Task: Add a dependency to the task Fix issue causing database deadlock on high traffic pages , the existing task  Improve code modularity for better maintainability in the project TranslateForge.
Action: Mouse moved to (414, 509)
Screenshot: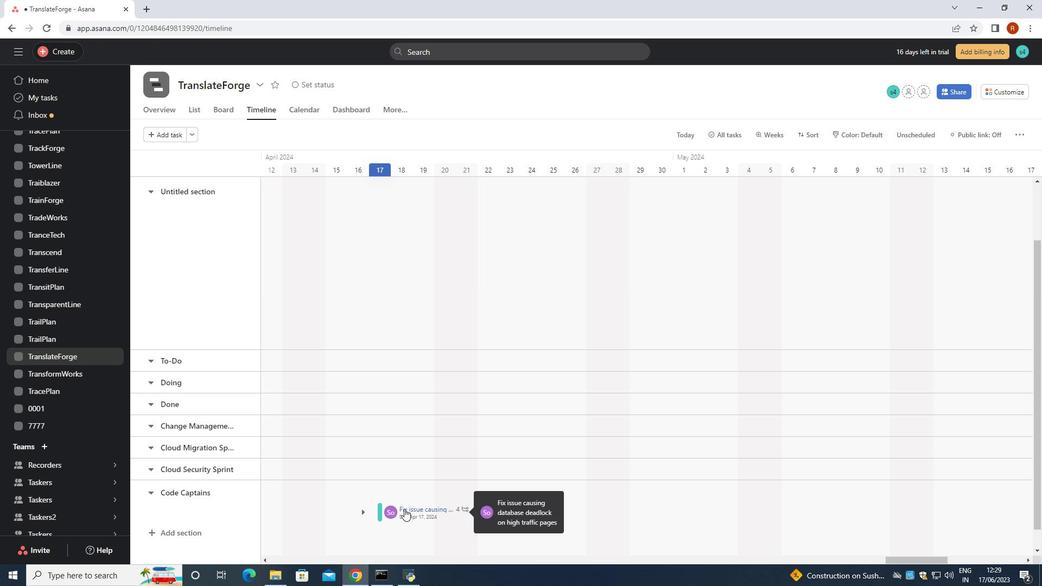 
Action: Mouse pressed left at (414, 509)
Screenshot: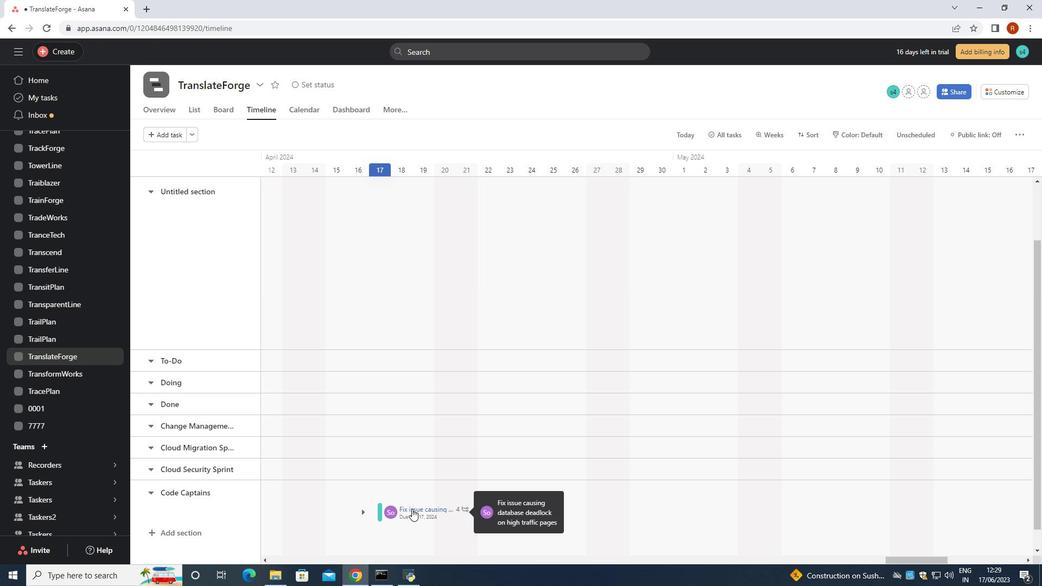 
Action: Mouse moved to (783, 295)
Screenshot: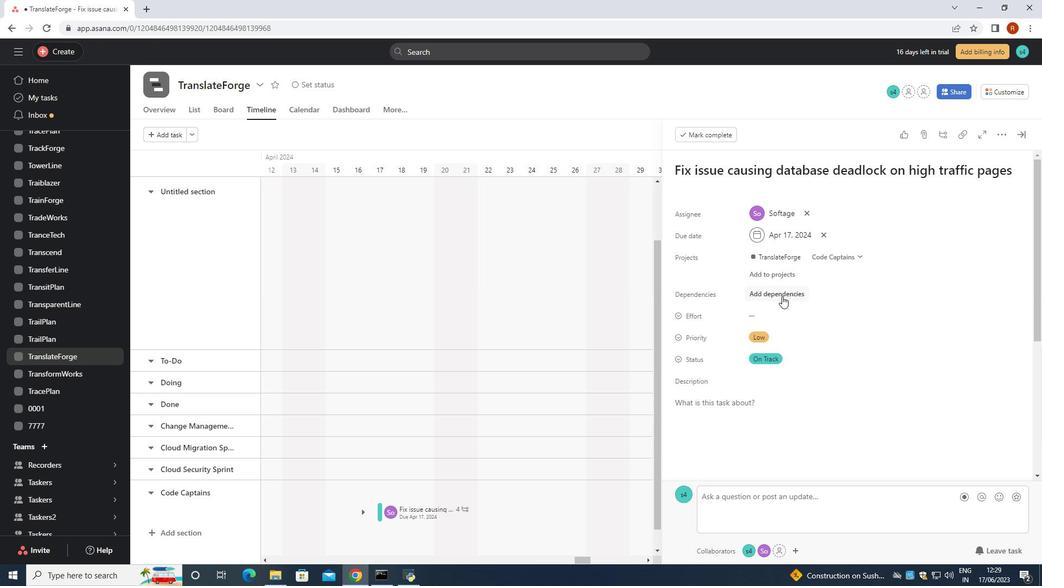 
Action: Mouse pressed left at (783, 295)
Screenshot: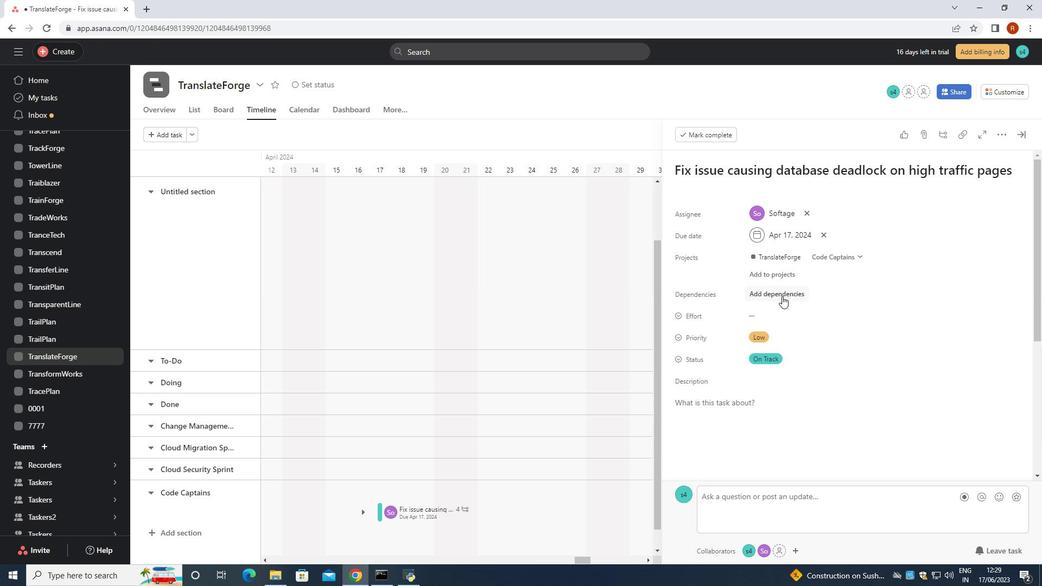 
Action: Mouse moved to (785, 295)
Screenshot: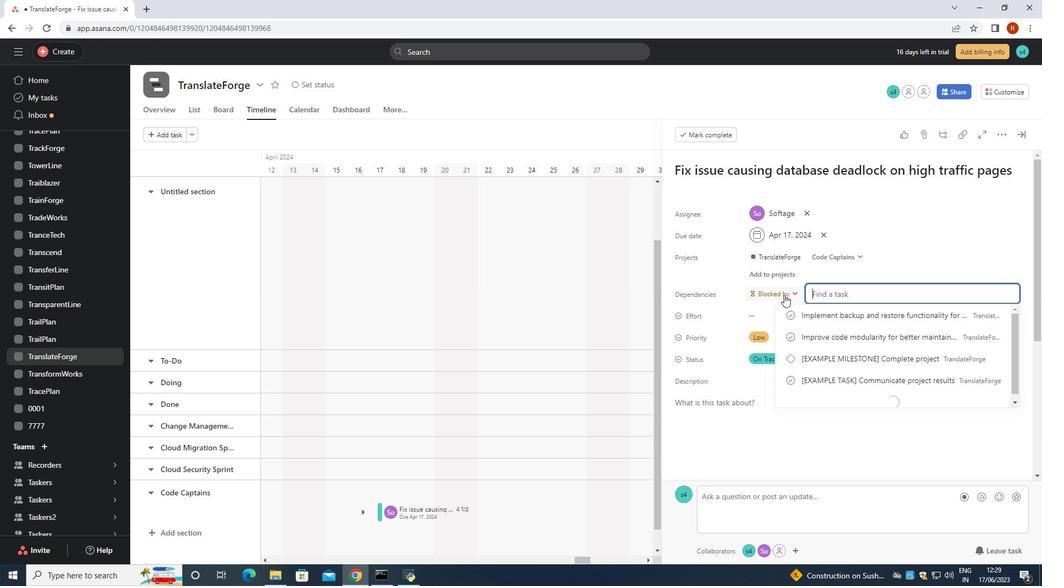 
Action: Key pressed <Key.shift><Key.shift><Key.shift><Key.shift><Key.shift><Key.shift><Key.shift><Key.shift><Key.shift><Key.shift><Key.shift><Key.shift><Key.shift><Key.shift>Improve<Key.space>code<Key.space>modularity<Key.space>for<Key.space>better<Key.space>maintability<Key.backspace><Key.backspace><Key.backspace><Key.backspace><Key.backspace><Key.backspace><Key.backspace><Key.backspace>tainability<Key.space>
Screenshot: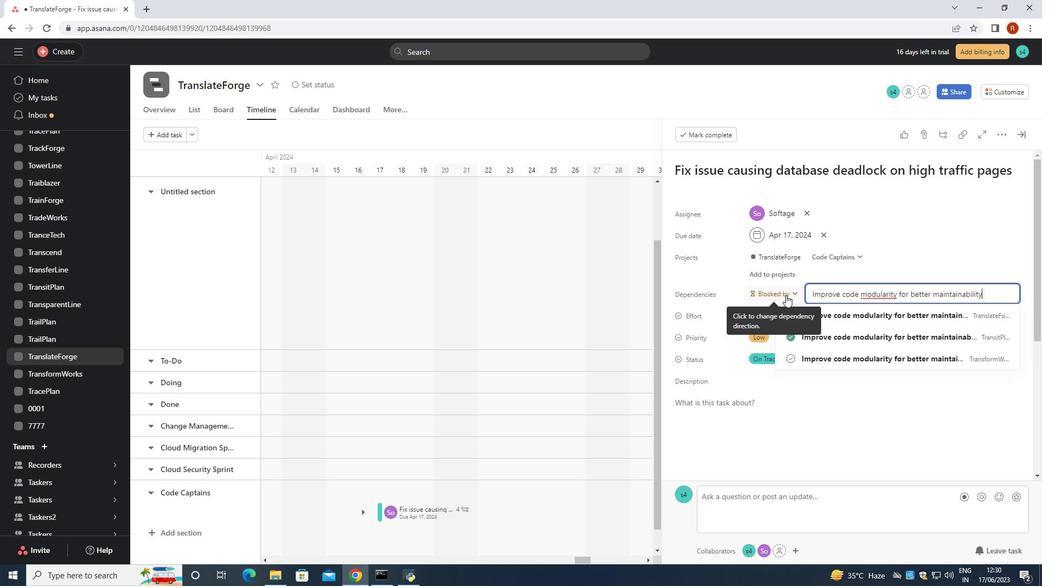 
Action: Mouse moved to (845, 296)
Screenshot: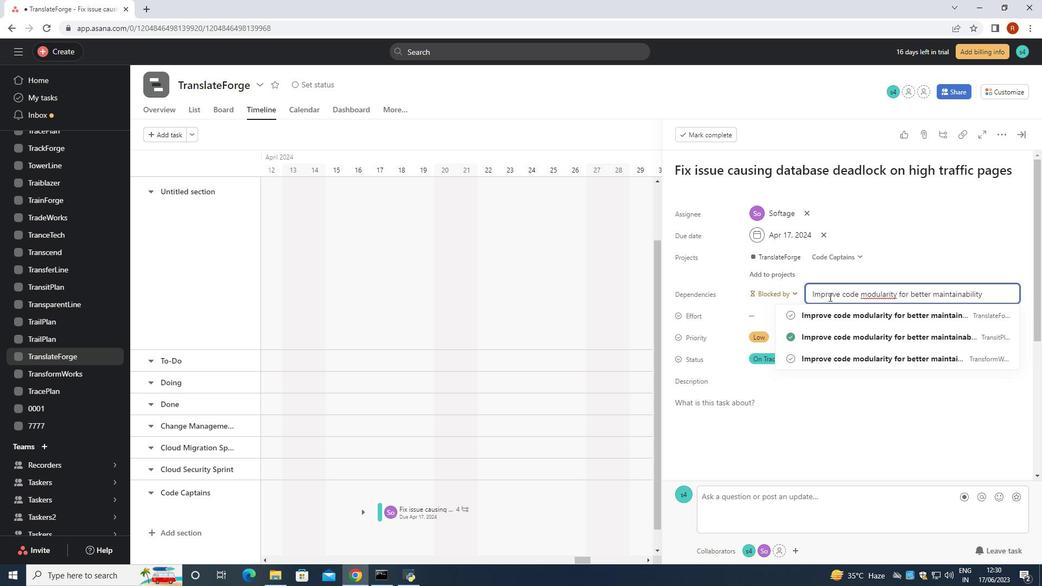 
Action: Key pressed <Key.enter>
Screenshot: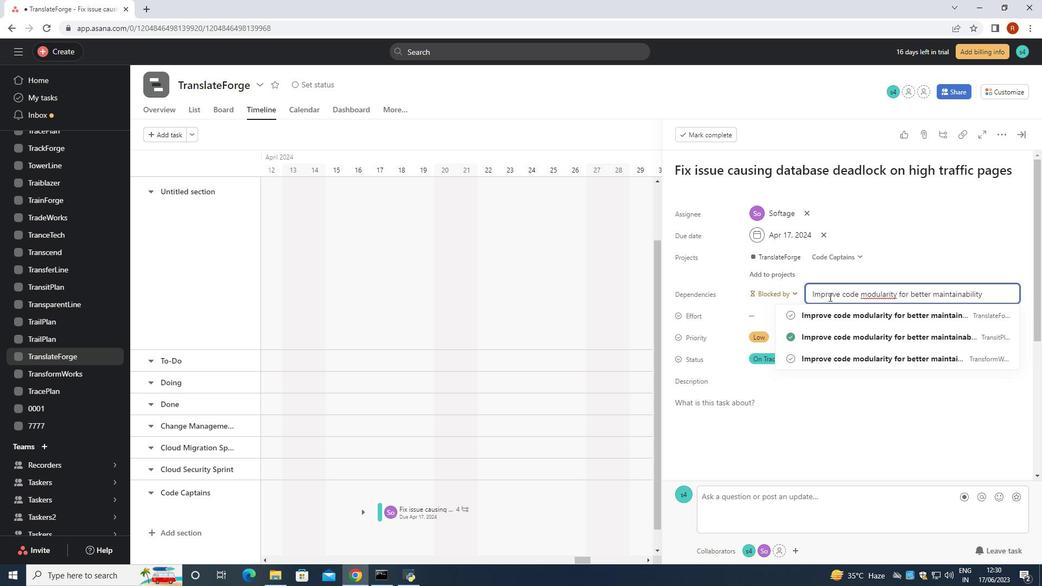 
Action: Mouse moved to (890, 294)
Screenshot: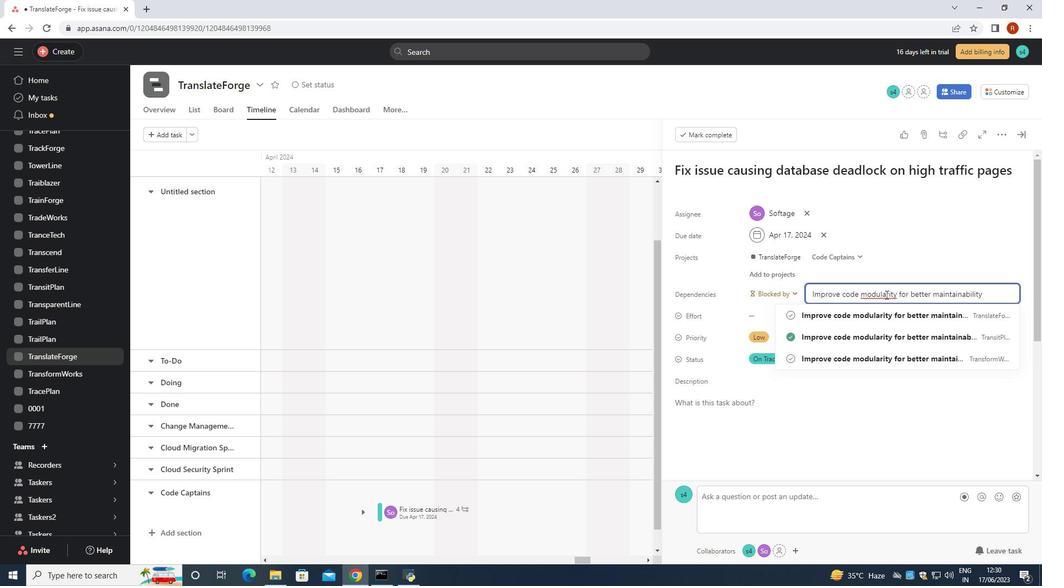 
Action: Key pressed <Key.enter>
Screenshot: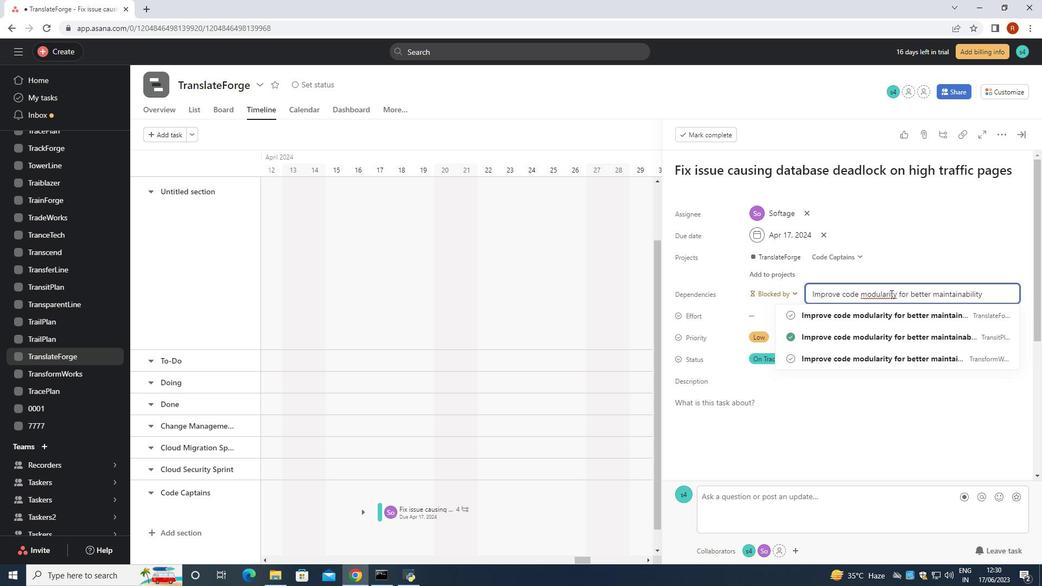
Action: Mouse moved to (994, 296)
Screenshot: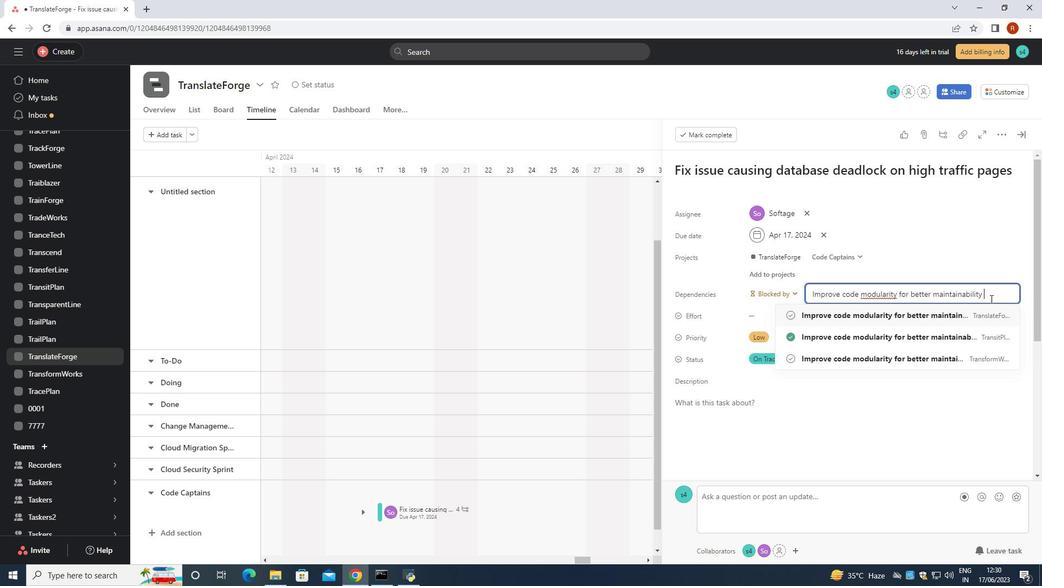 
Action: Mouse pressed left at (994, 296)
Screenshot: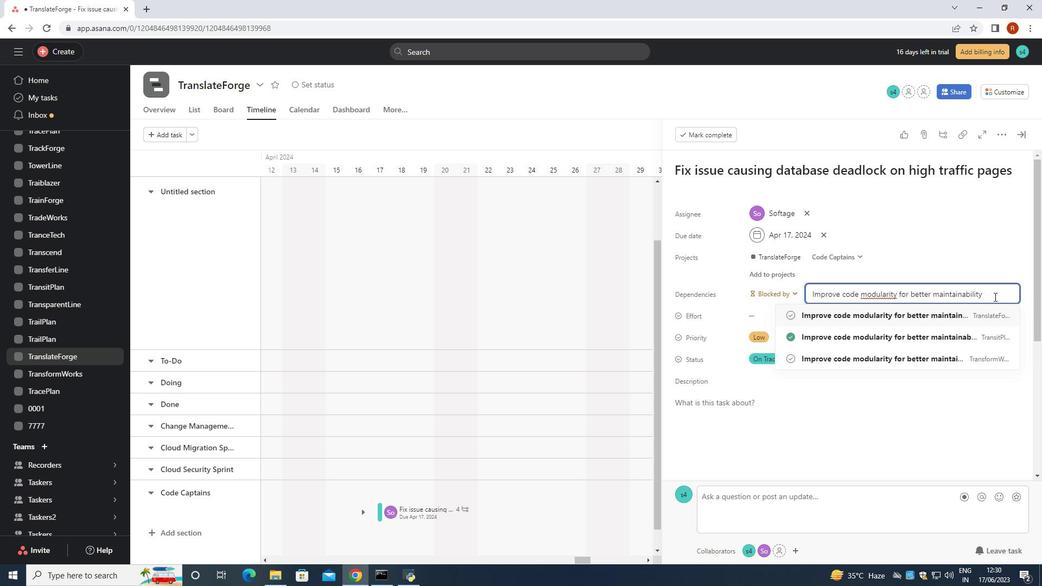 
Action: Key pressed <Key.enter>
Screenshot: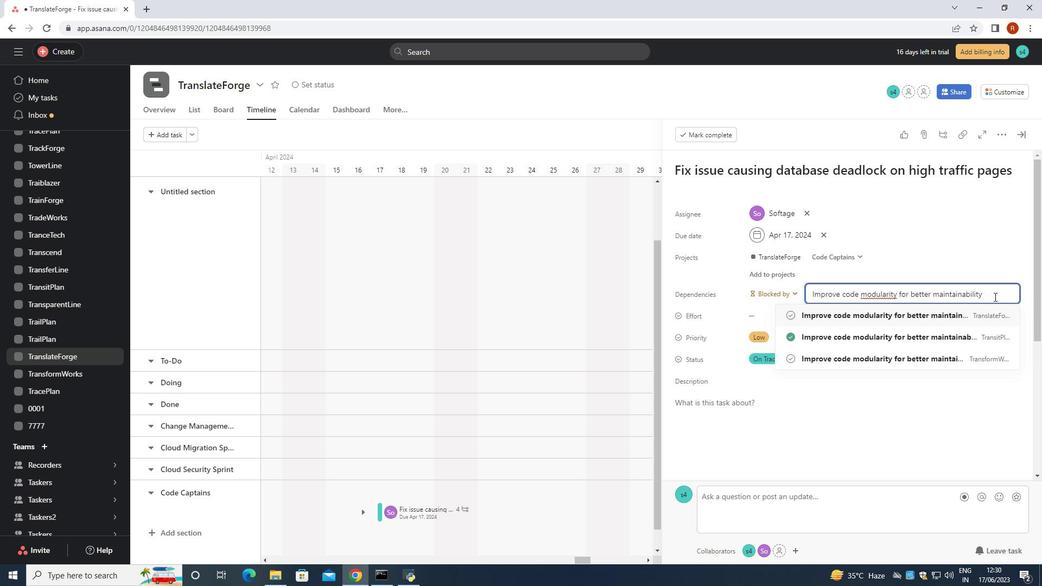 
Action: Mouse moved to (991, 275)
Screenshot: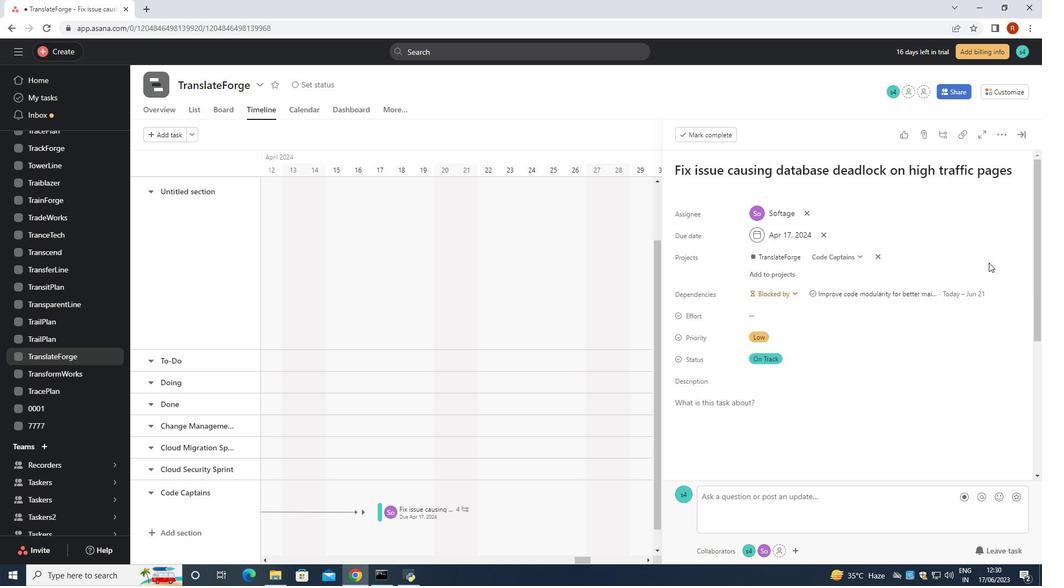 
